 Task: Create a due date automation trigger when advanced on, on the tuesday after a card is due add dates due in less than 1 working days at 11:00 AM.
Action: Mouse moved to (1138, 115)
Screenshot: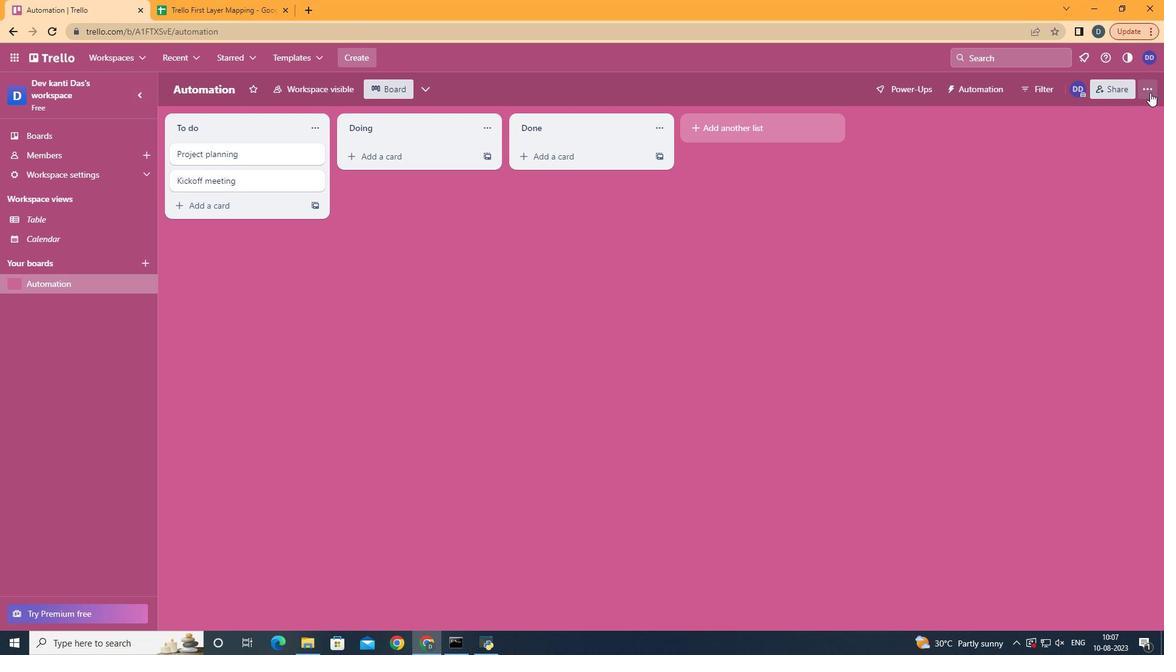 
Action: Mouse pressed left at (1138, 115)
Screenshot: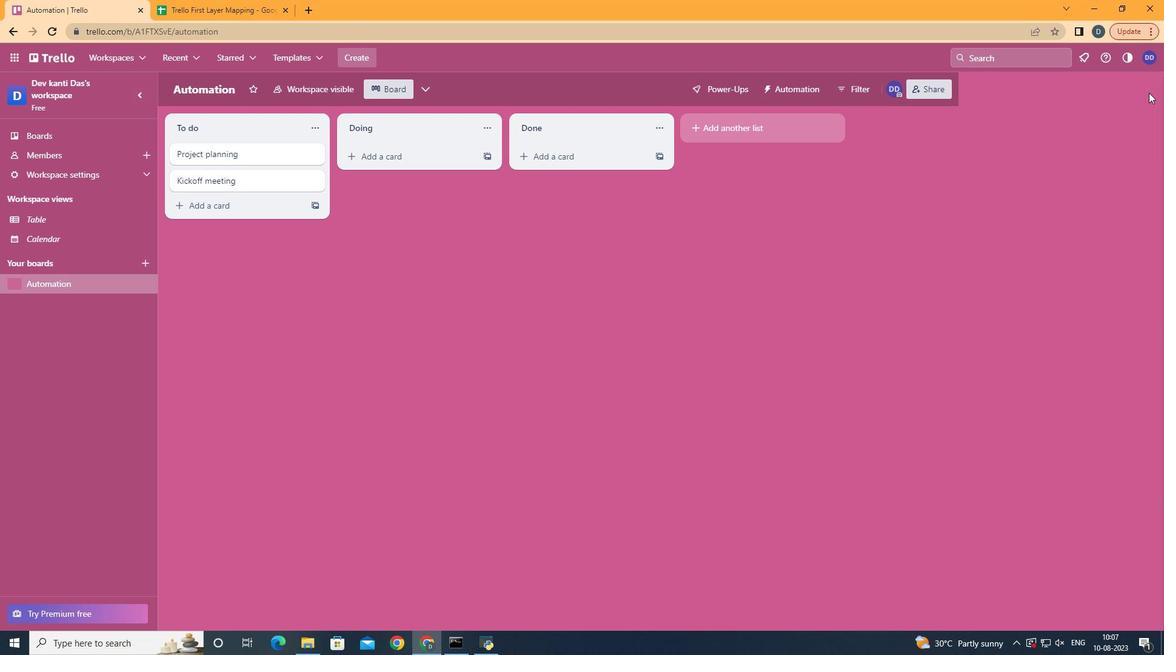 
Action: Mouse moved to (1068, 274)
Screenshot: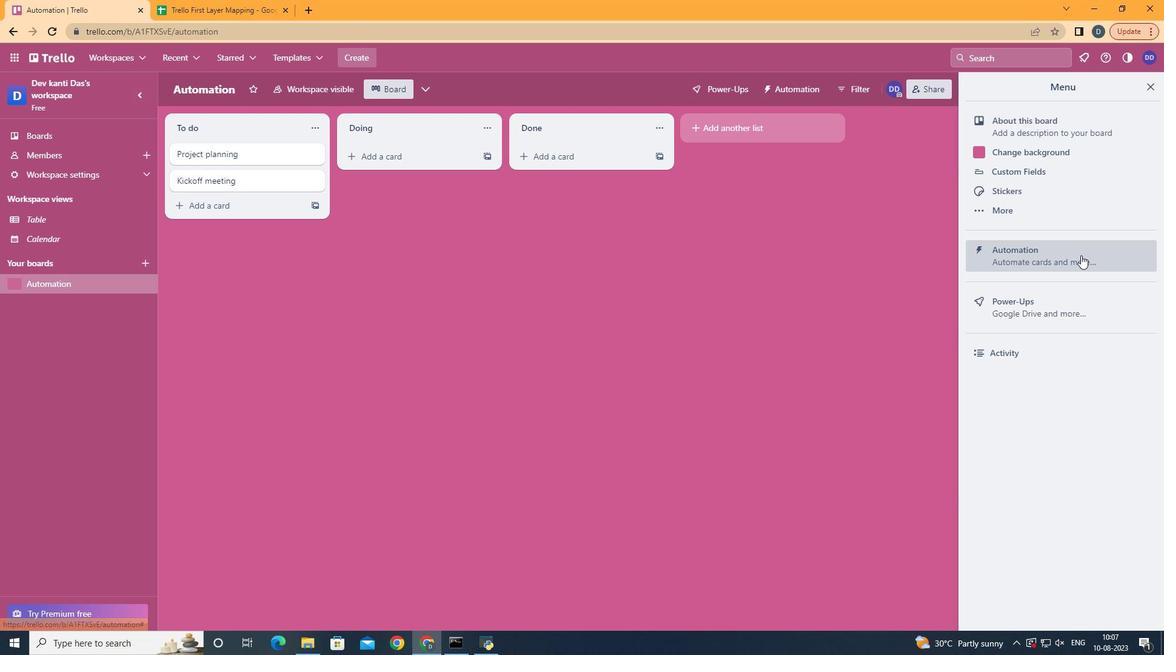 
Action: Mouse pressed left at (1068, 274)
Screenshot: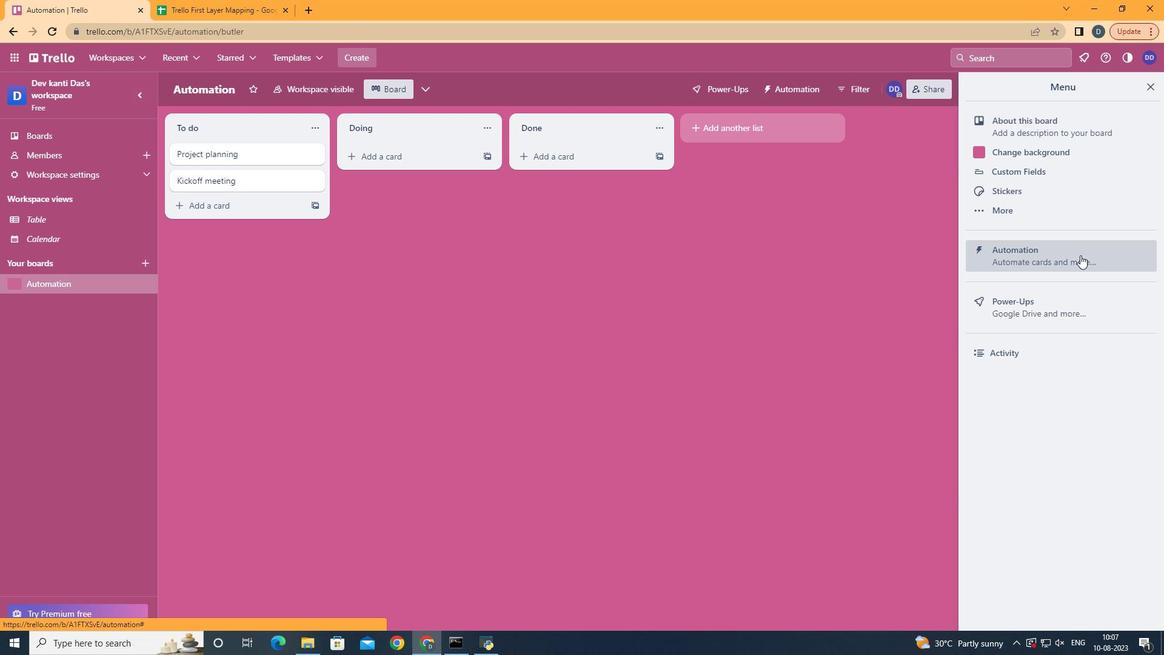 
Action: Mouse moved to (199, 263)
Screenshot: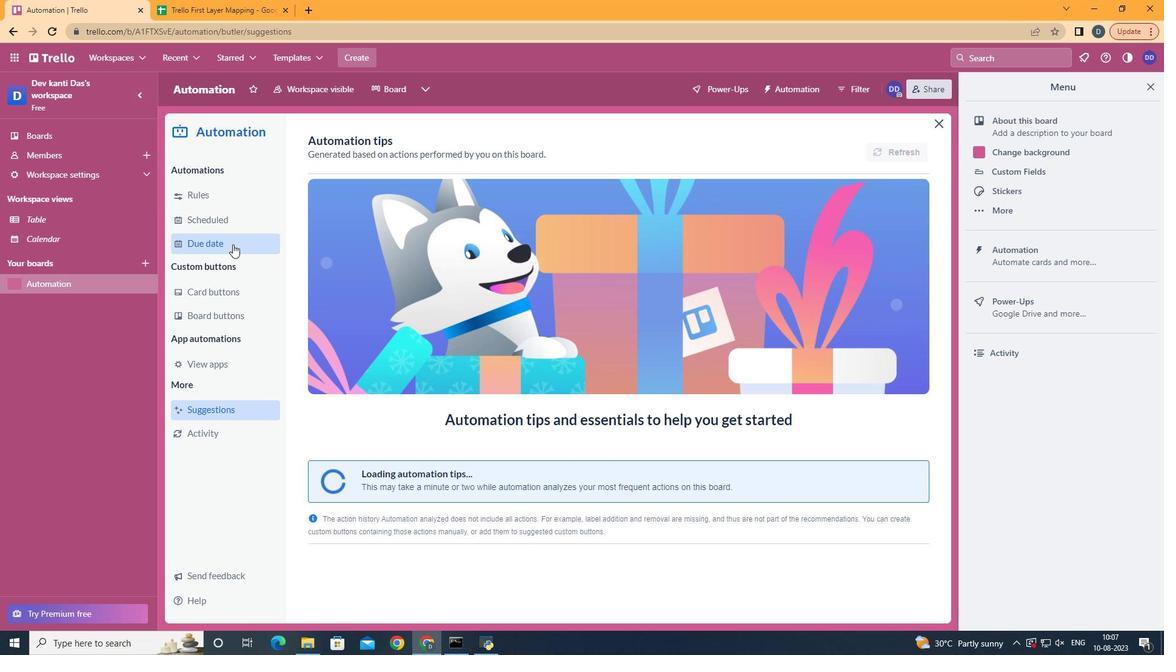
Action: Mouse pressed left at (199, 263)
Screenshot: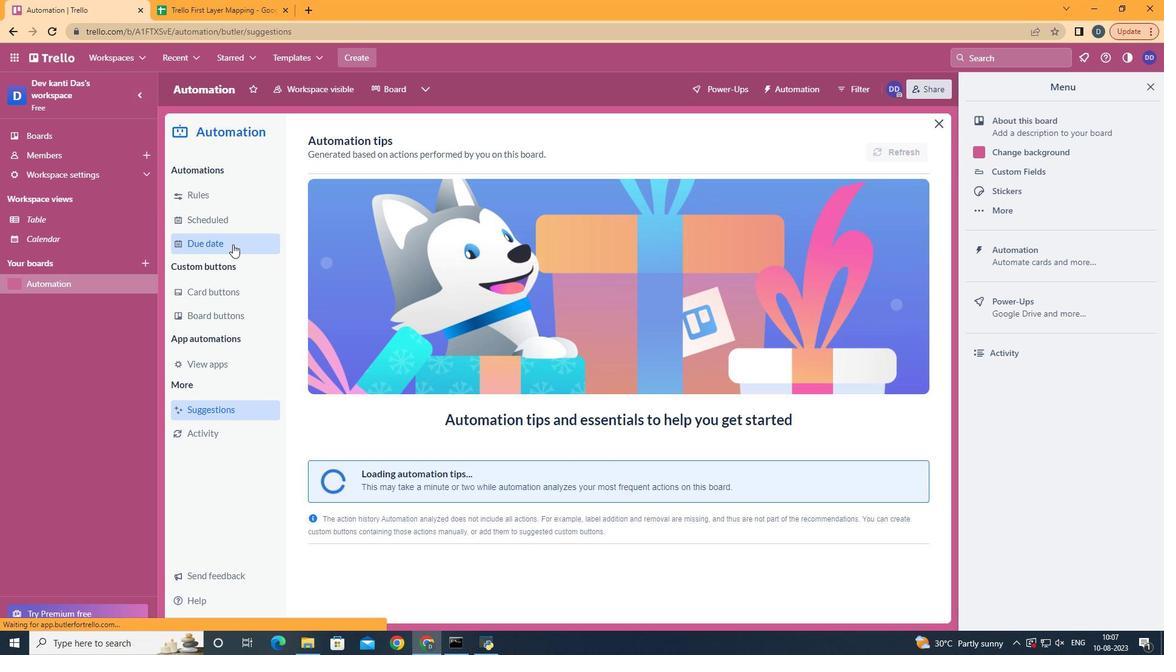 
Action: Mouse moved to (839, 166)
Screenshot: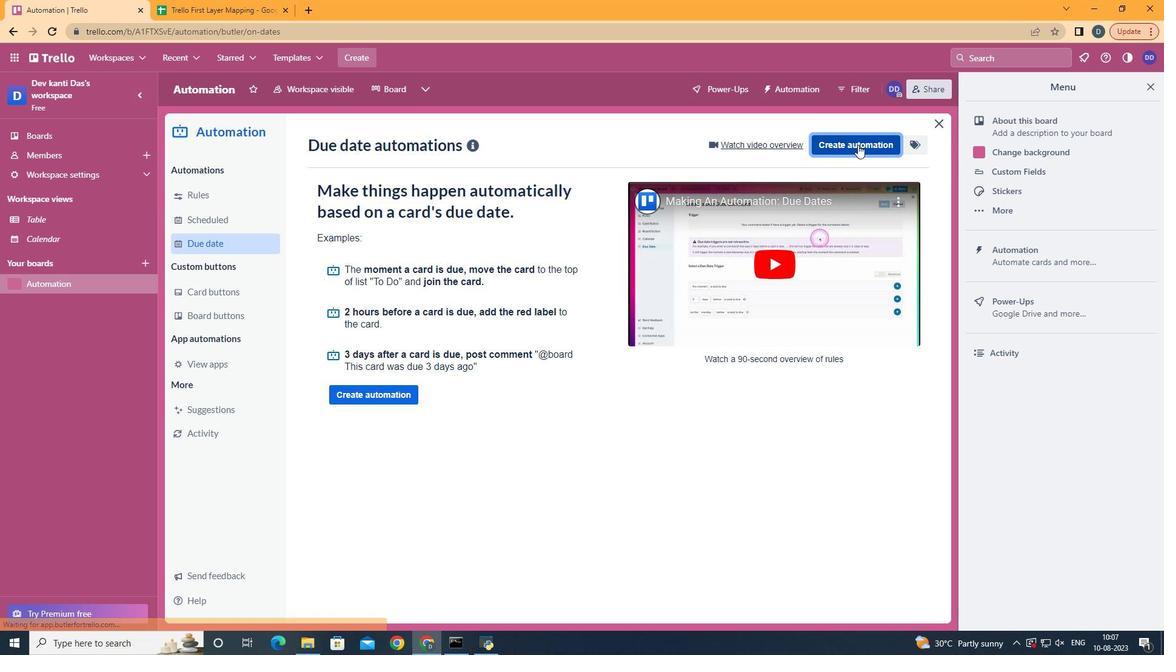 
Action: Mouse pressed left at (839, 166)
Screenshot: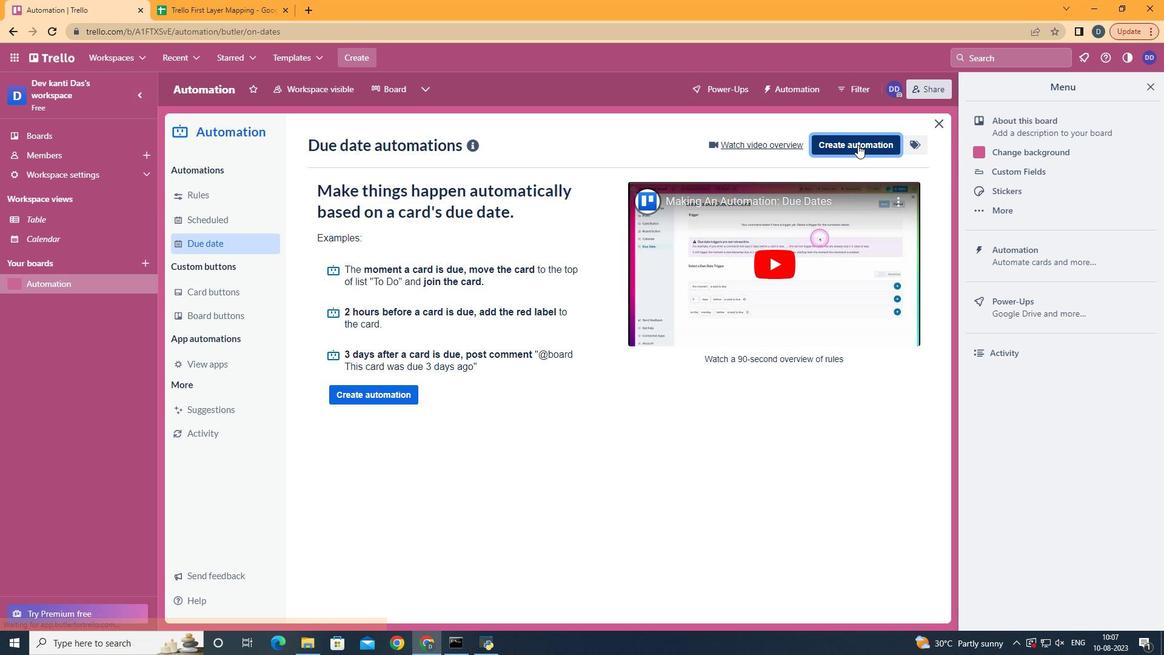 
Action: Mouse moved to (622, 275)
Screenshot: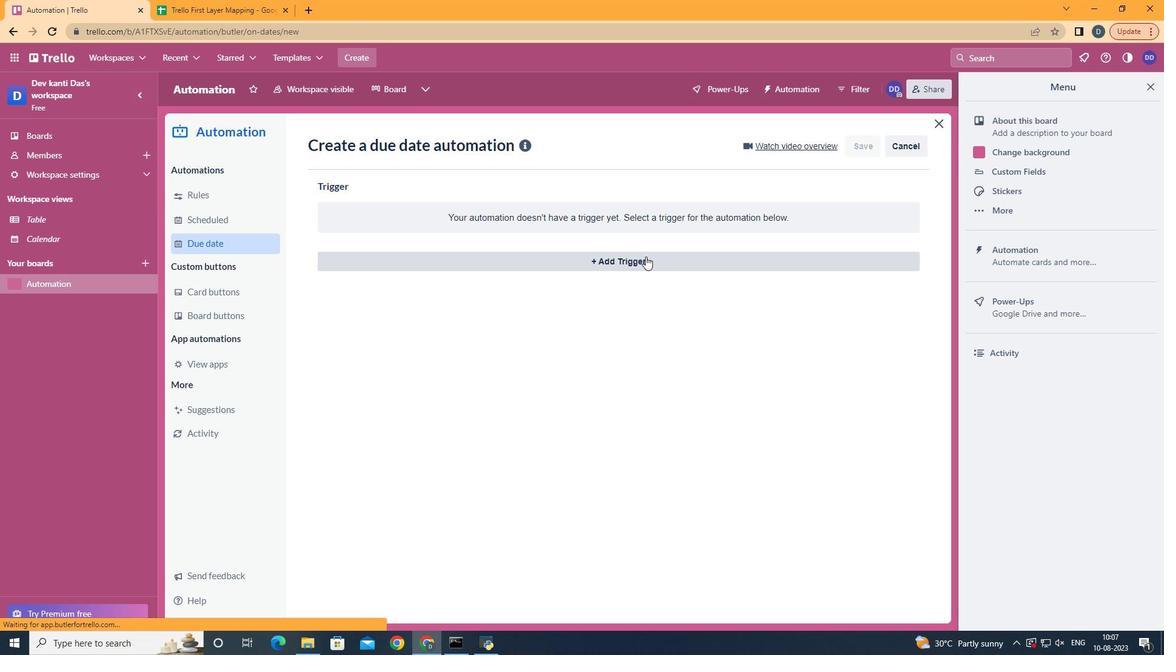 
Action: Mouse pressed left at (622, 275)
Screenshot: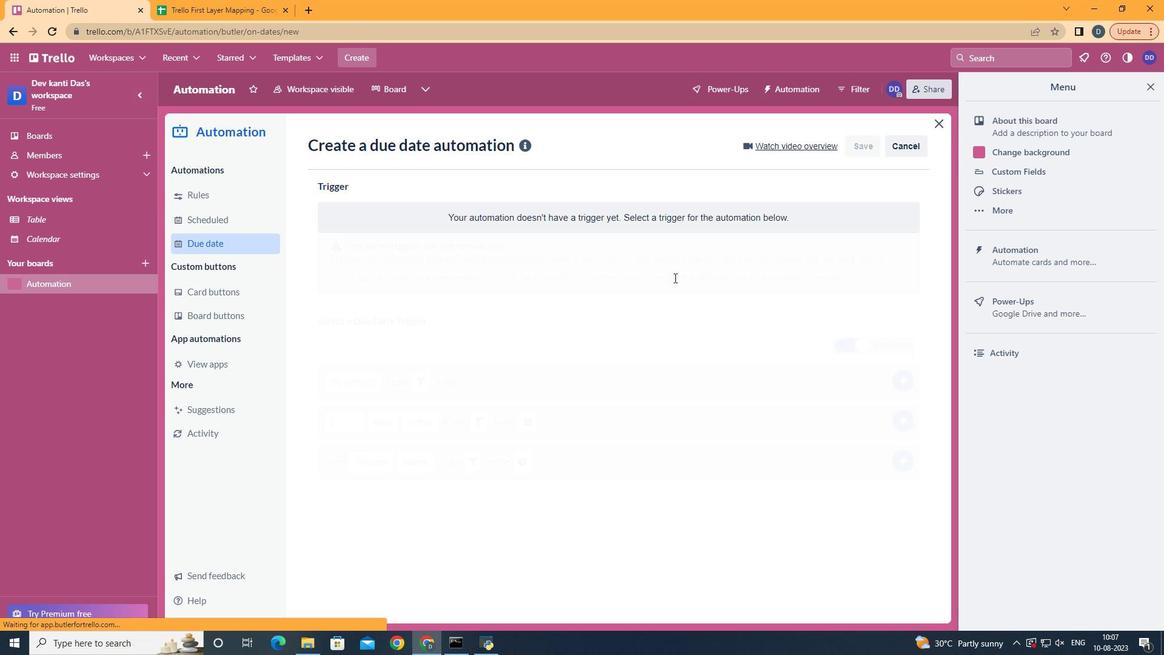 
Action: Mouse moved to (351, 357)
Screenshot: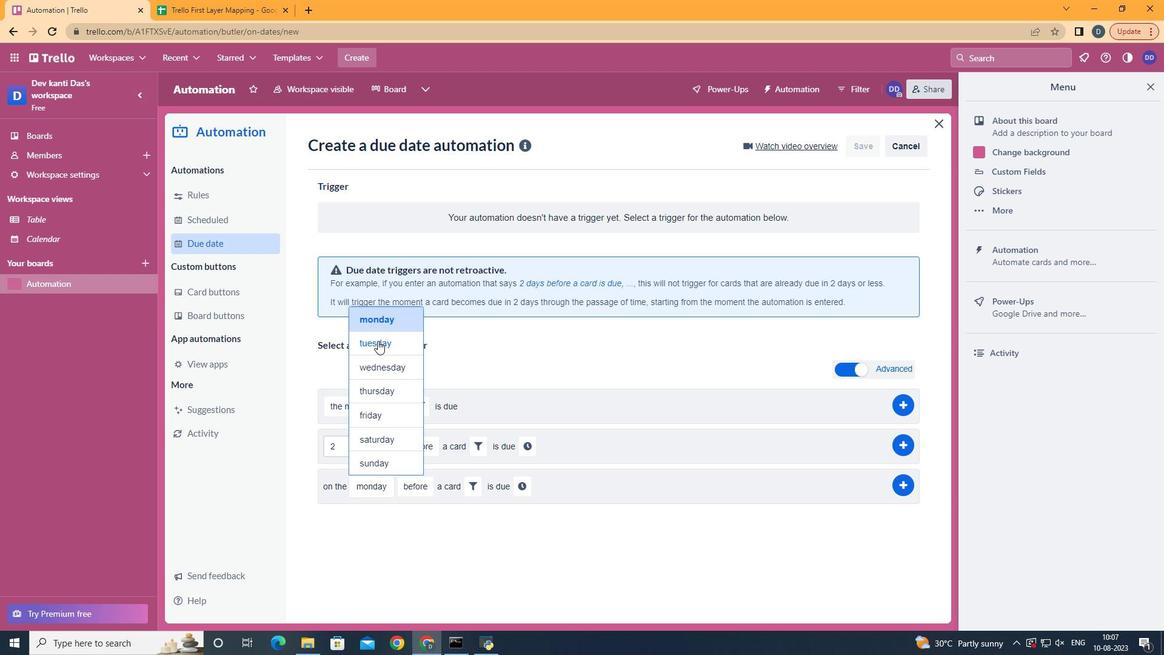 
Action: Mouse pressed left at (351, 357)
Screenshot: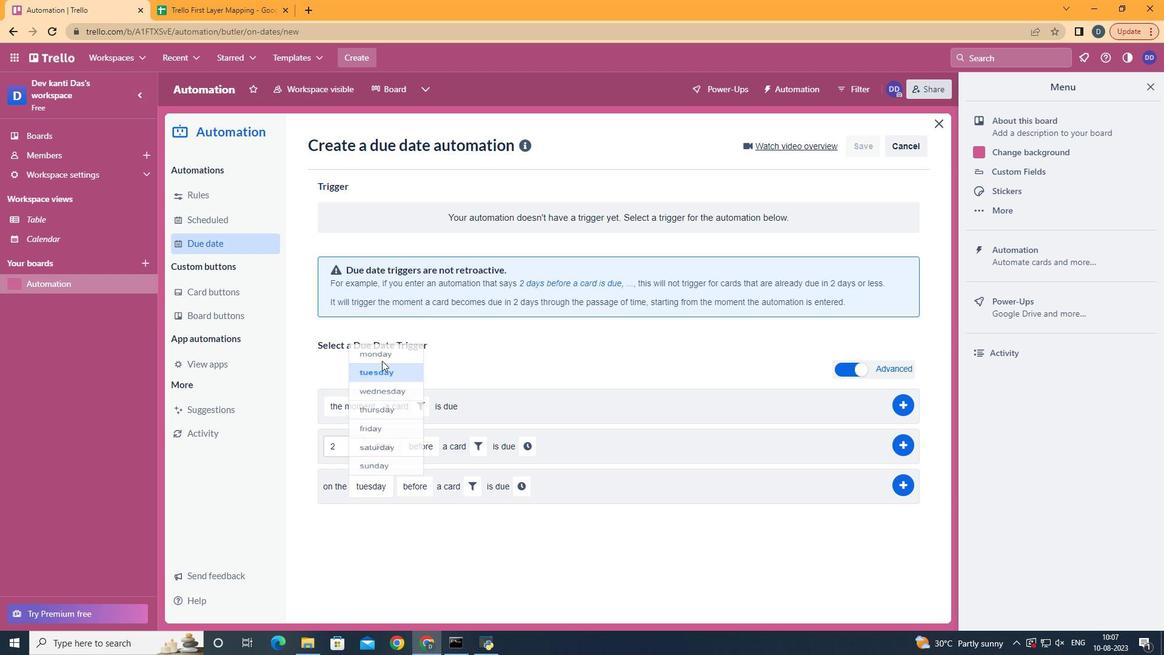 
Action: Mouse moved to (395, 540)
Screenshot: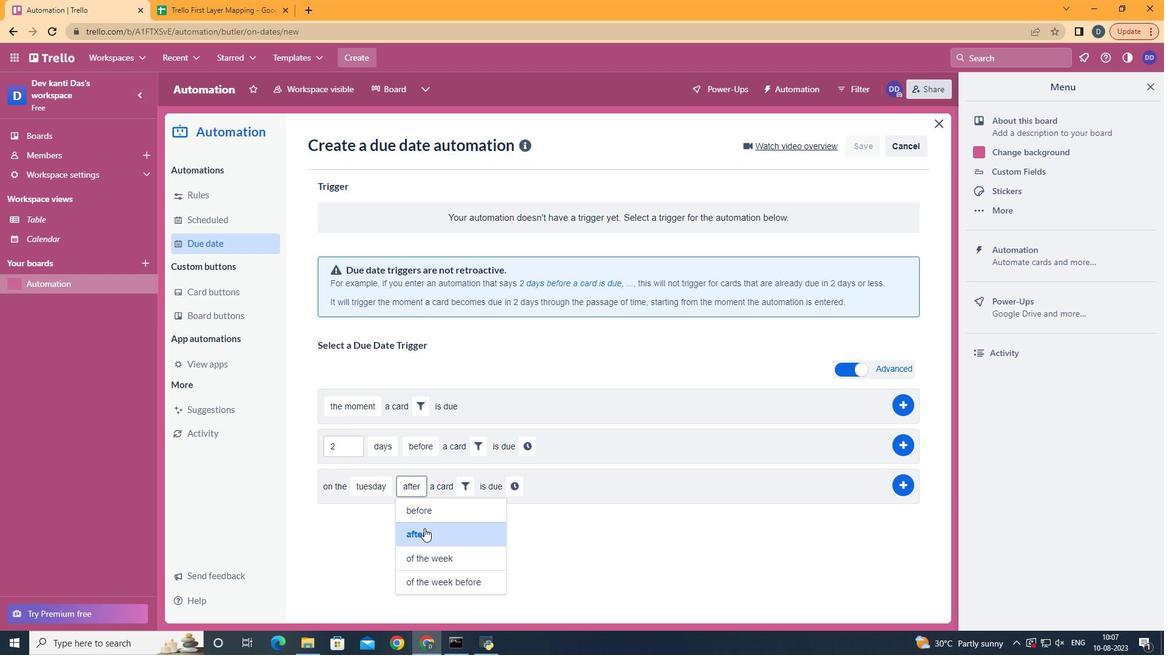 
Action: Mouse pressed left at (395, 540)
Screenshot: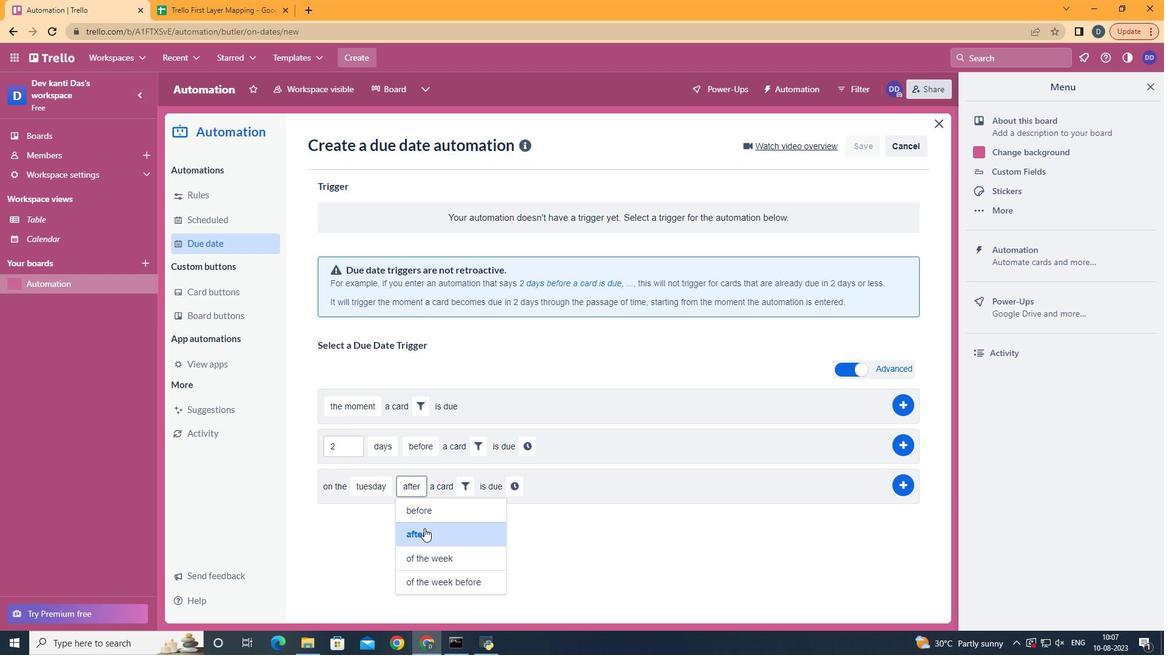 
Action: Mouse moved to (433, 499)
Screenshot: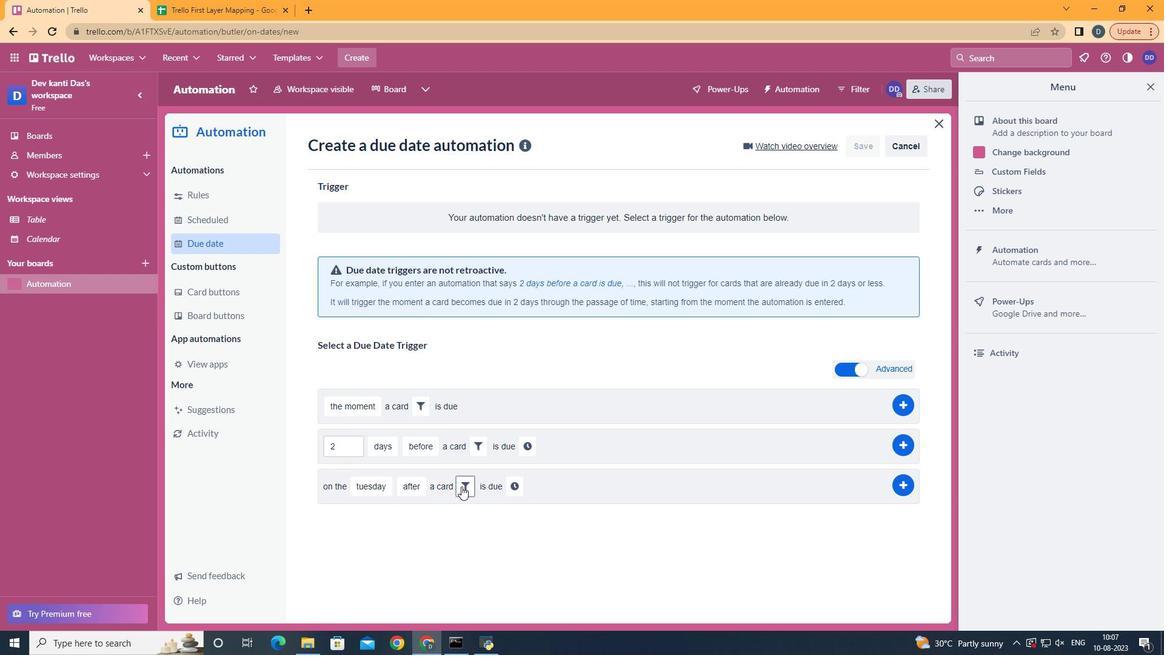 
Action: Mouse pressed left at (433, 499)
Screenshot: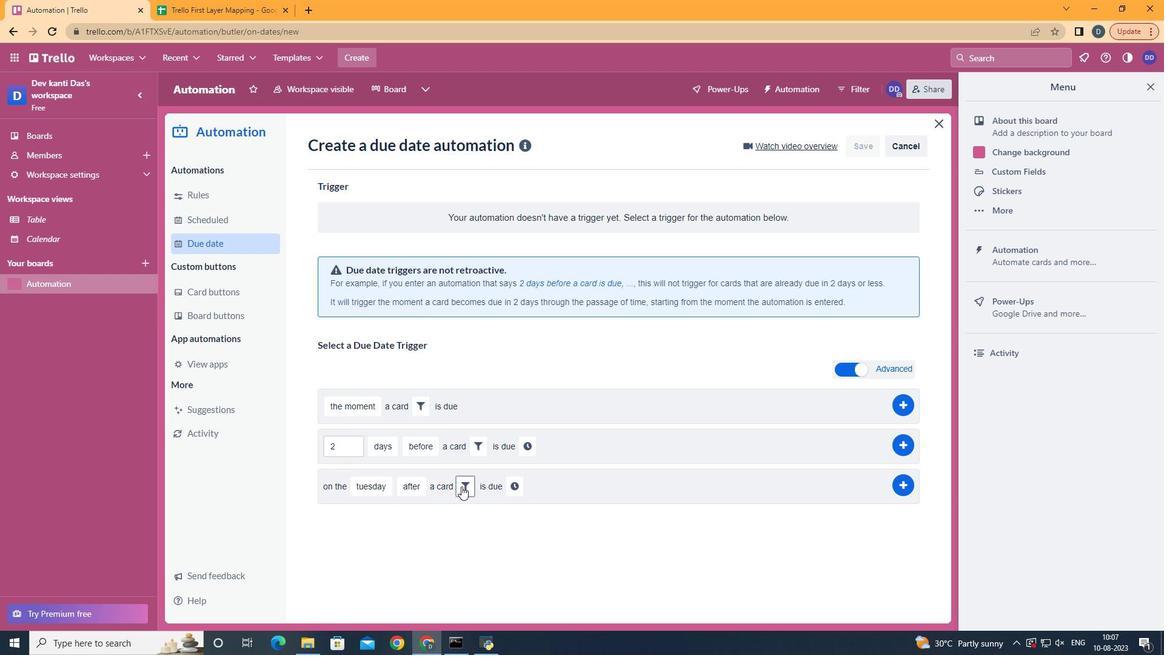 
Action: Mouse moved to (496, 540)
Screenshot: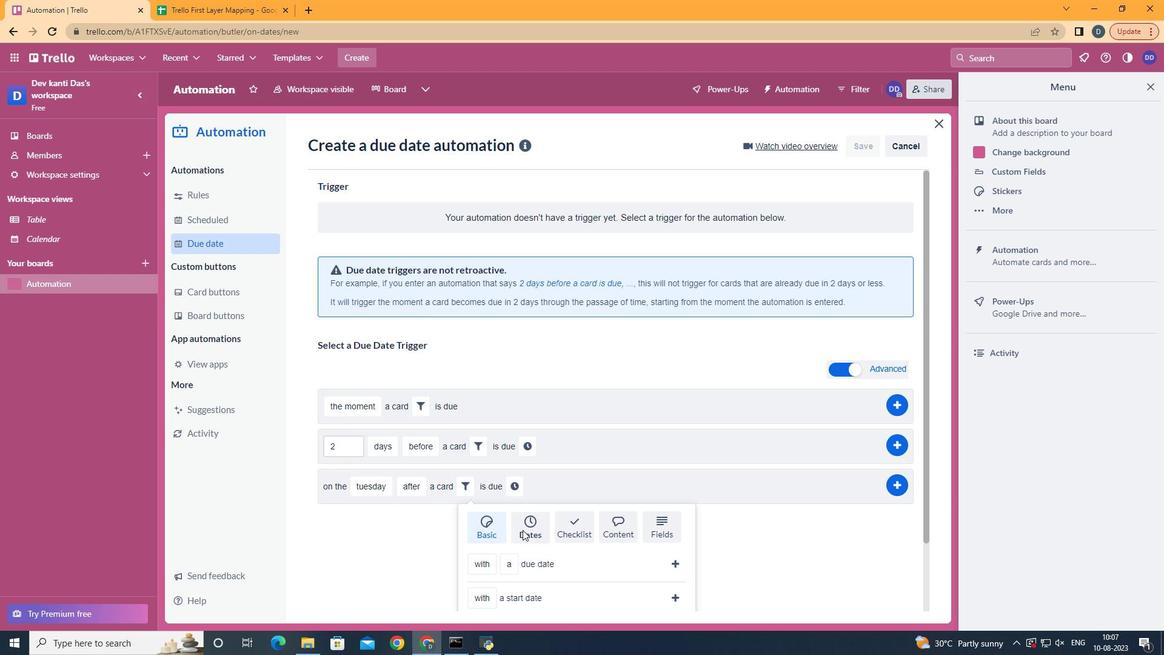 
Action: Mouse pressed left at (496, 540)
Screenshot: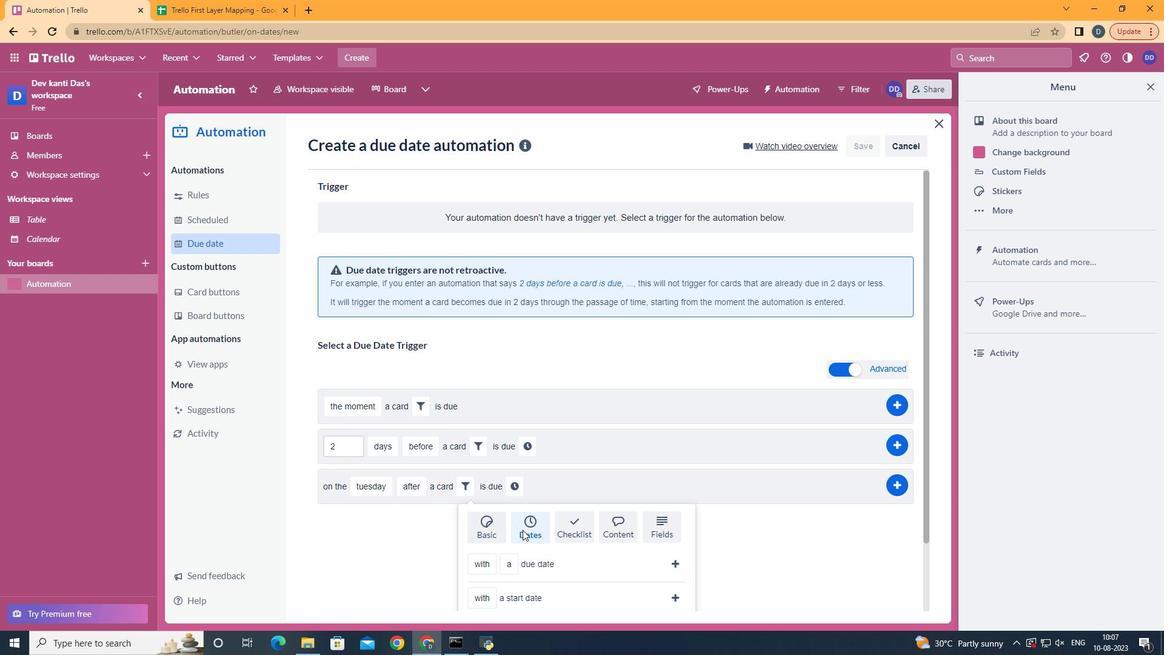 
Action: Mouse moved to (496, 542)
Screenshot: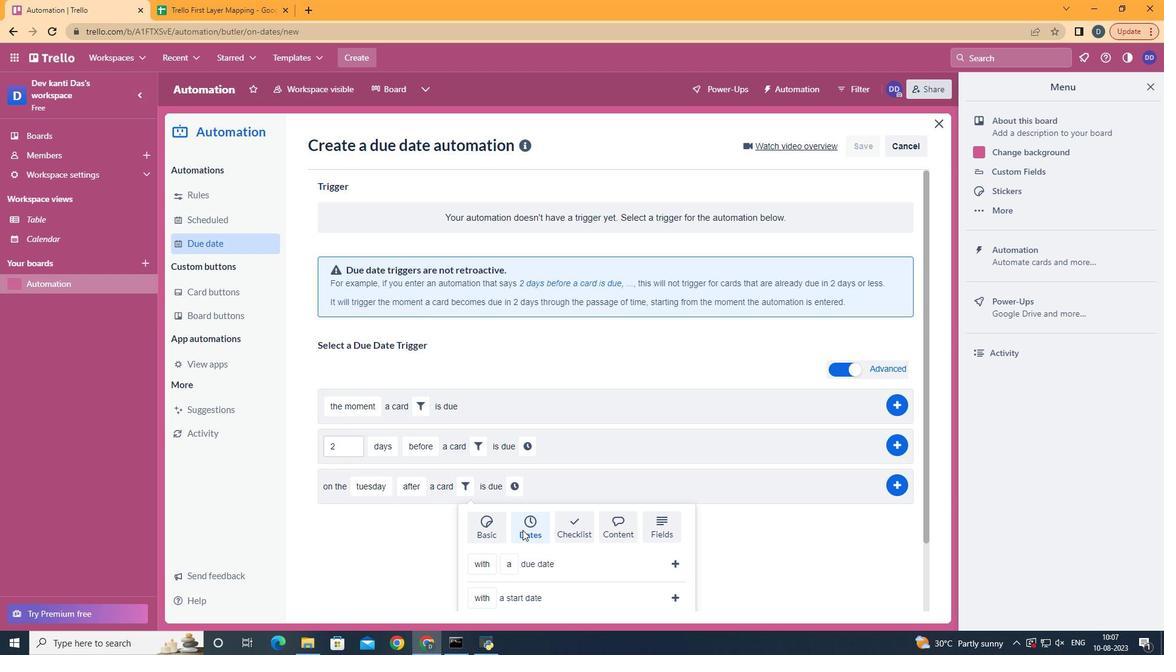 
Action: Mouse scrolled (496, 541) with delta (0, 0)
Screenshot: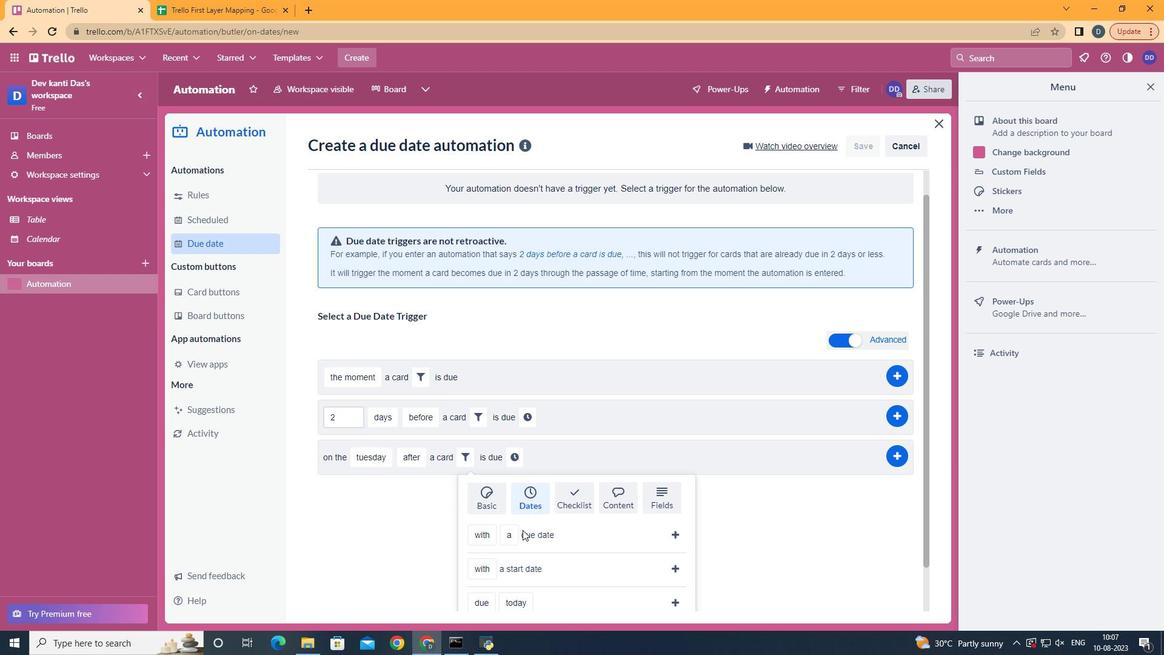 
Action: Mouse scrolled (496, 541) with delta (0, 0)
Screenshot: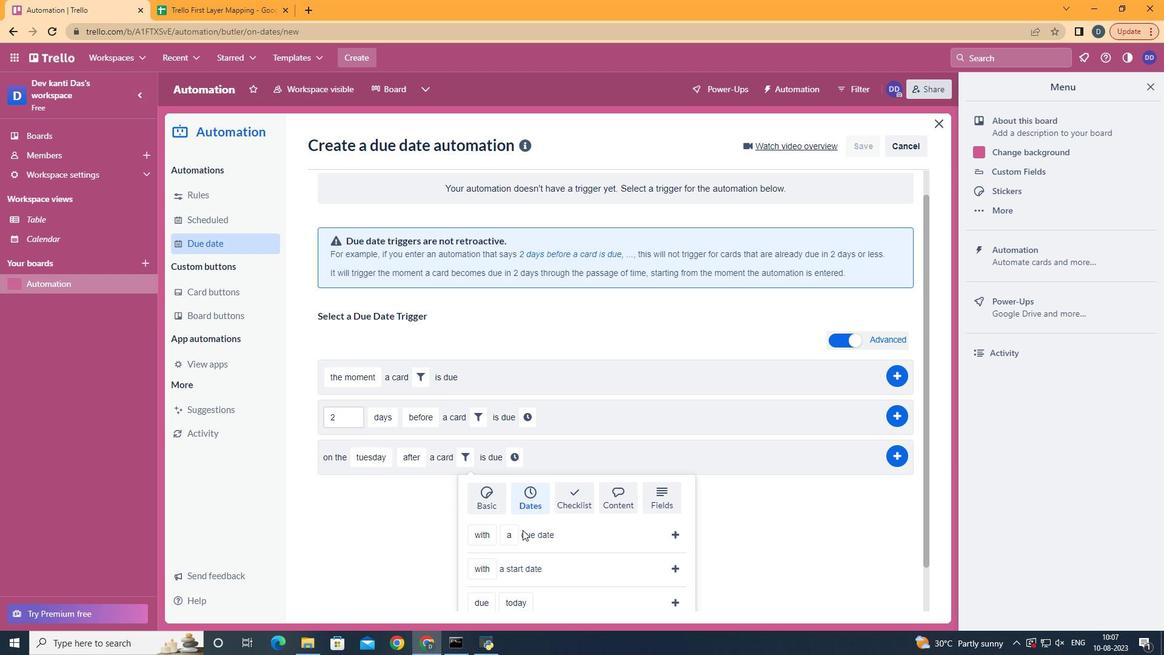 
Action: Mouse scrolled (496, 541) with delta (0, 0)
Screenshot: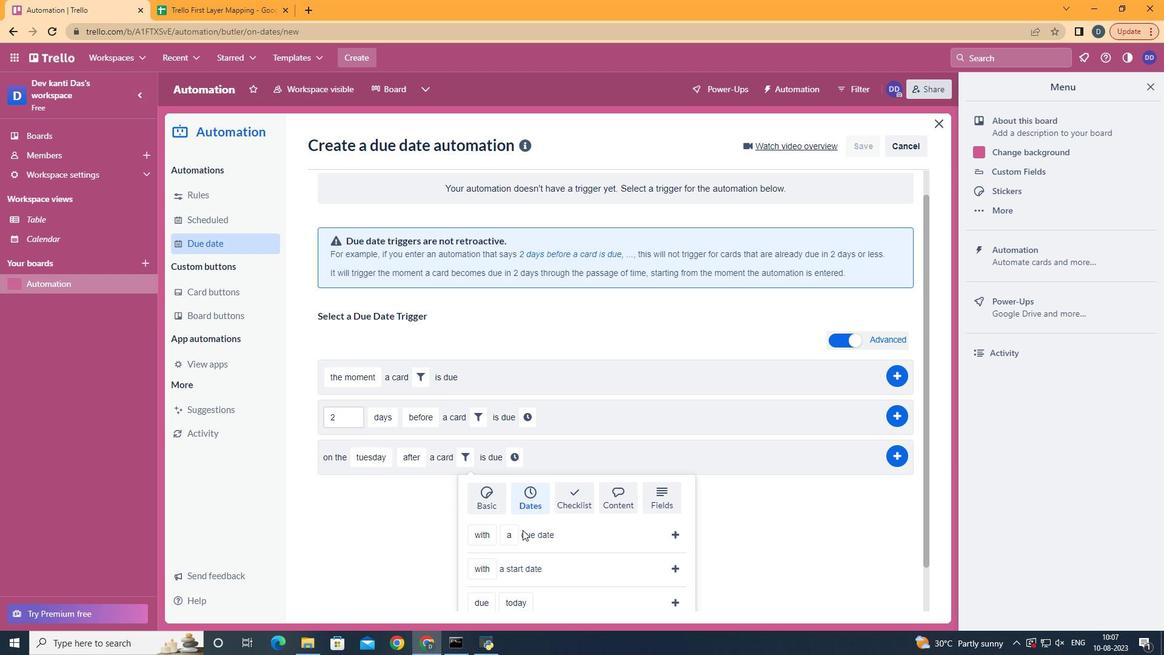 
Action: Mouse scrolled (496, 541) with delta (0, 0)
Screenshot: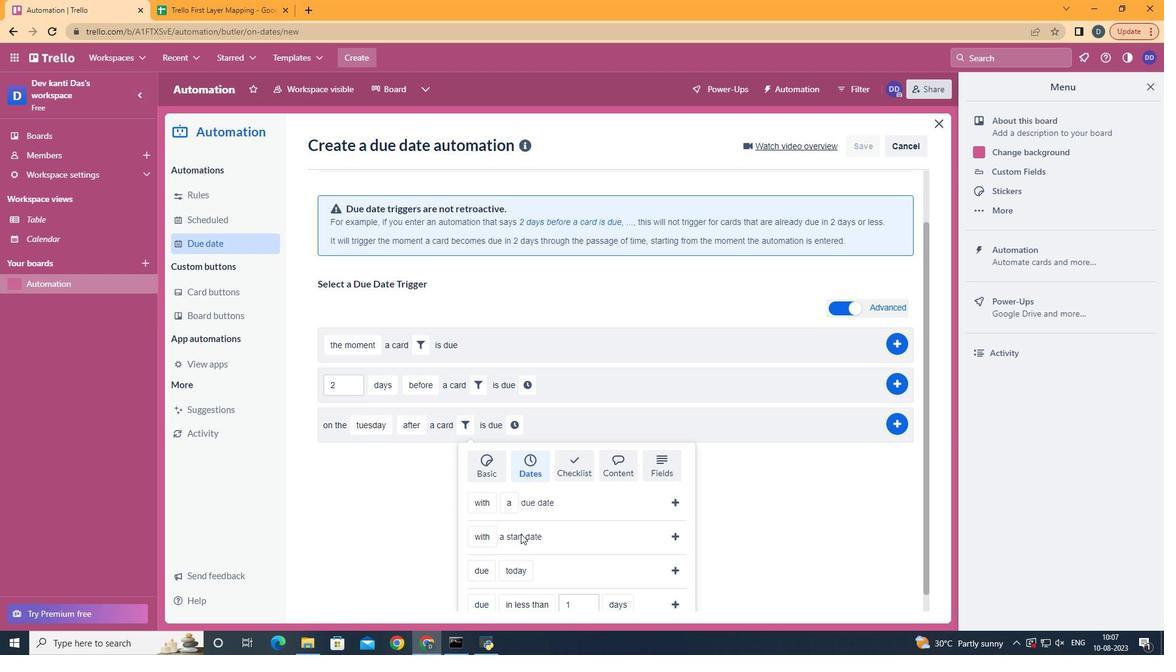 
Action: Mouse moved to (463, 545)
Screenshot: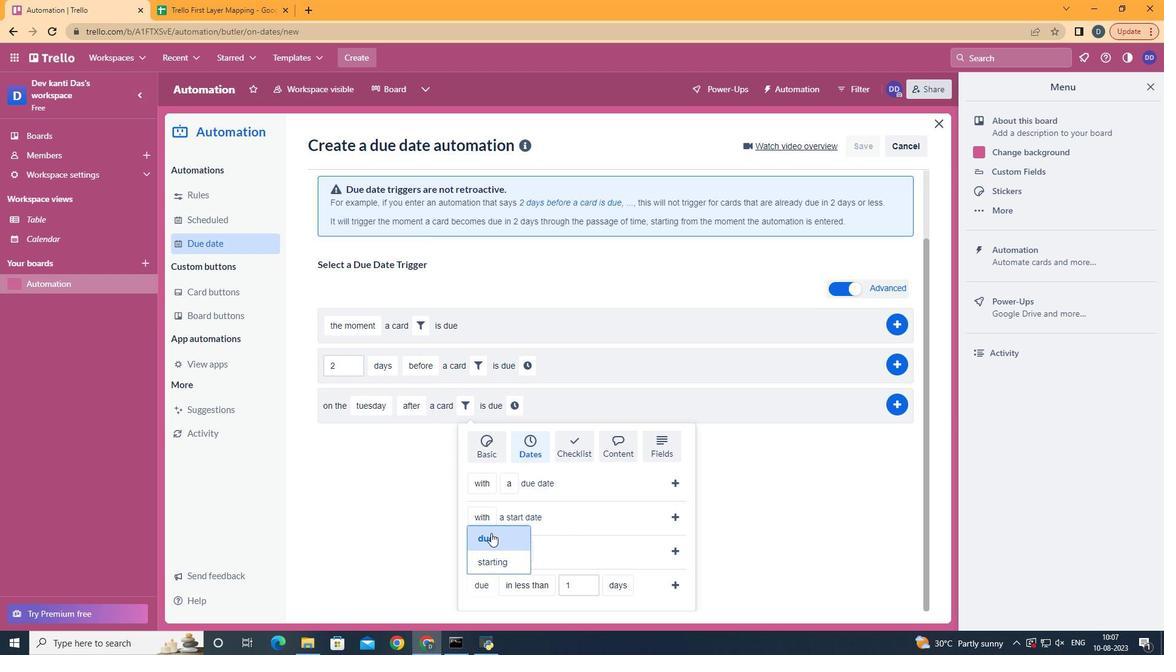 
Action: Mouse pressed left at (463, 545)
Screenshot: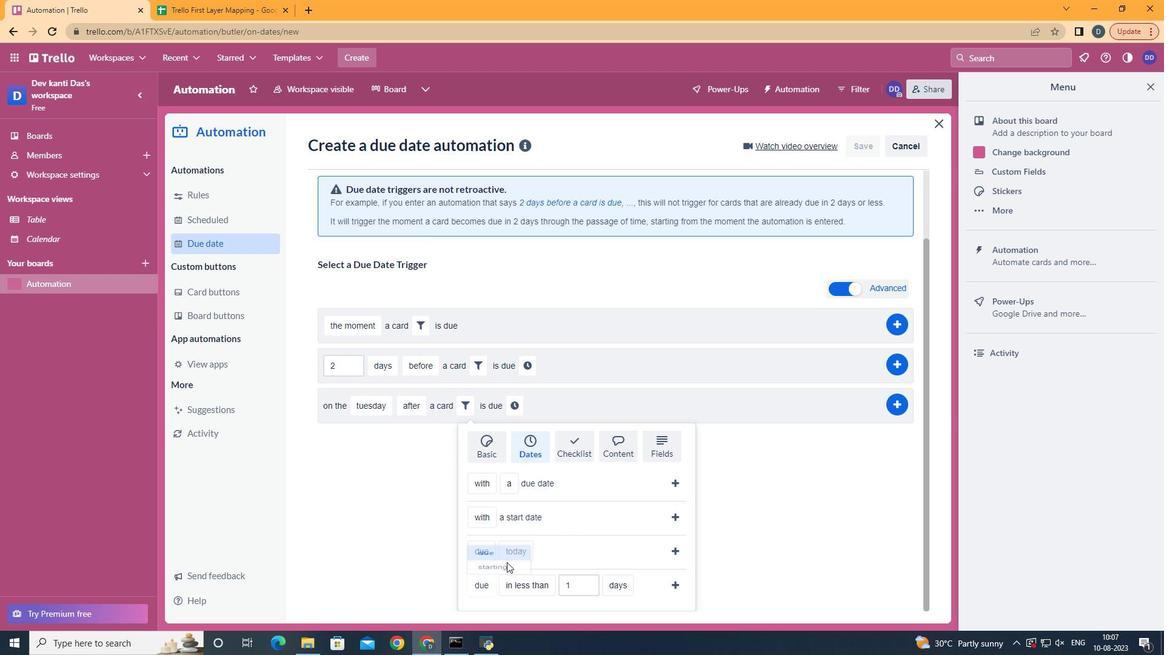 
Action: Mouse moved to (509, 493)
Screenshot: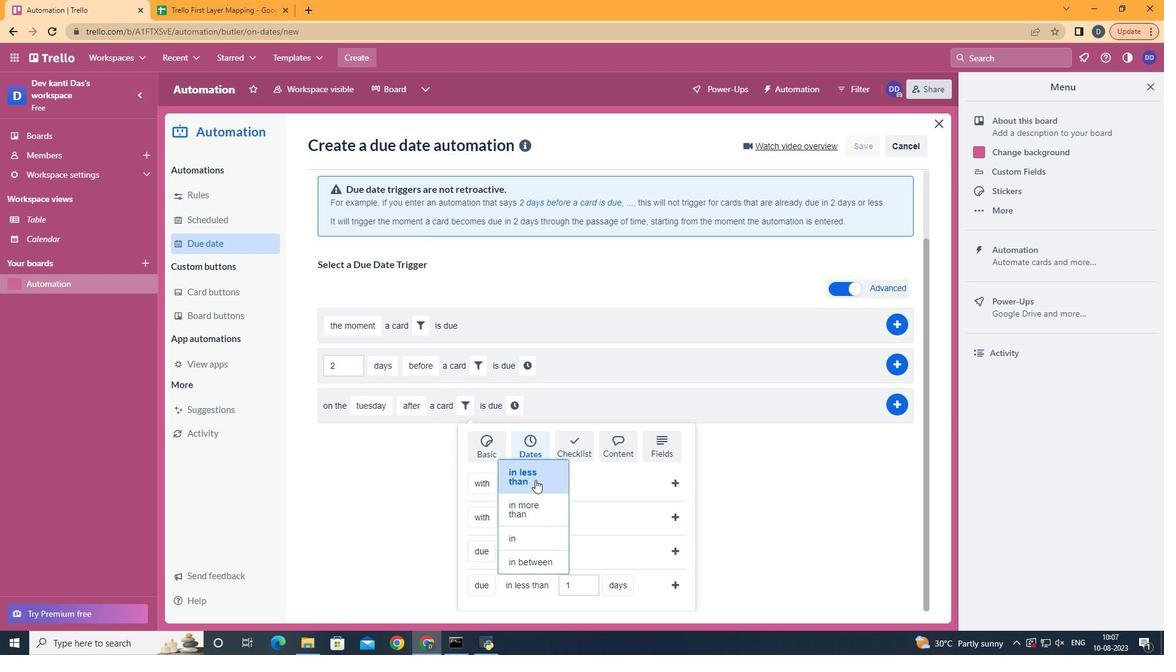 
Action: Mouse pressed left at (509, 493)
Screenshot: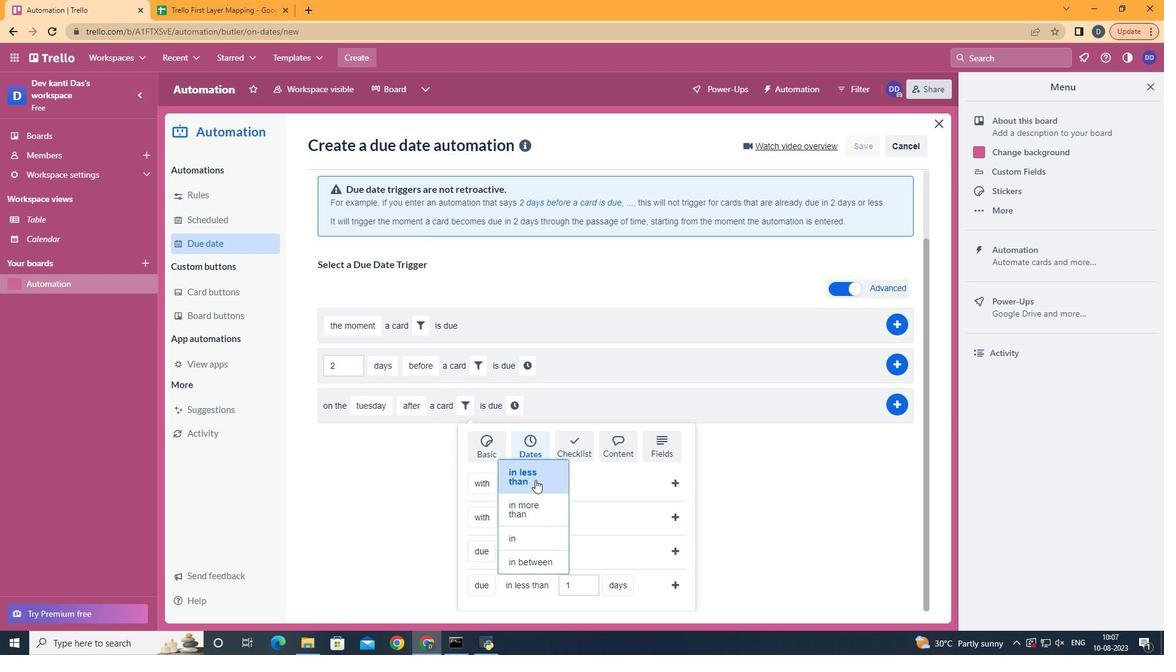 
Action: Mouse moved to (601, 575)
Screenshot: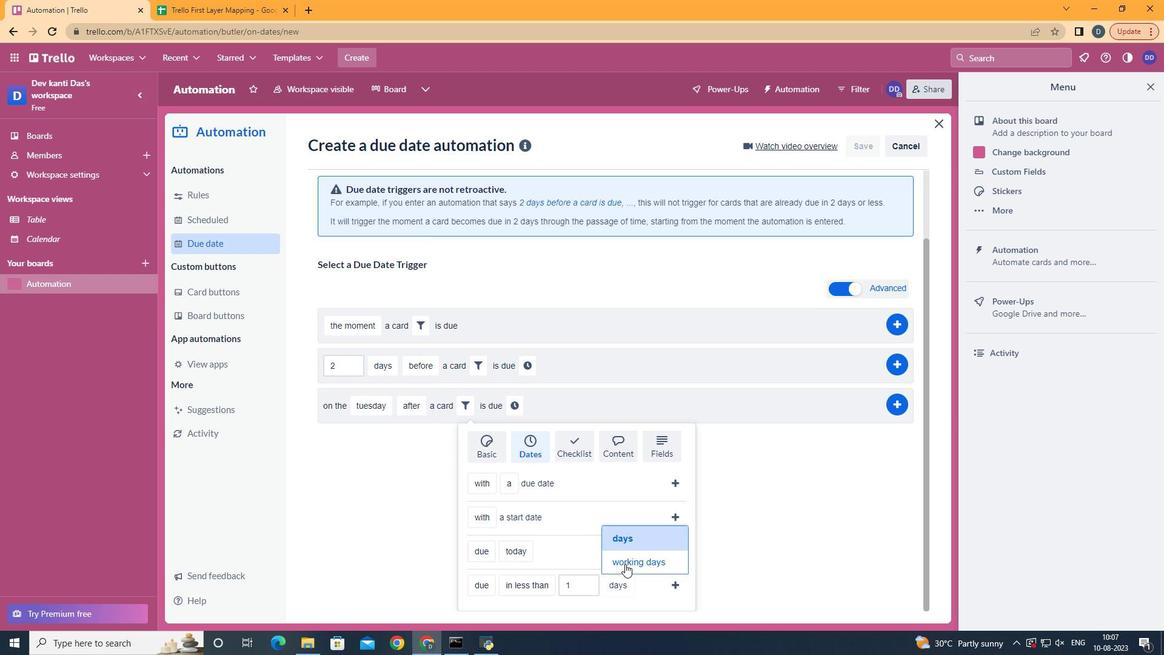 
Action: Mouse pressed left at (601, 575)
Screenshot: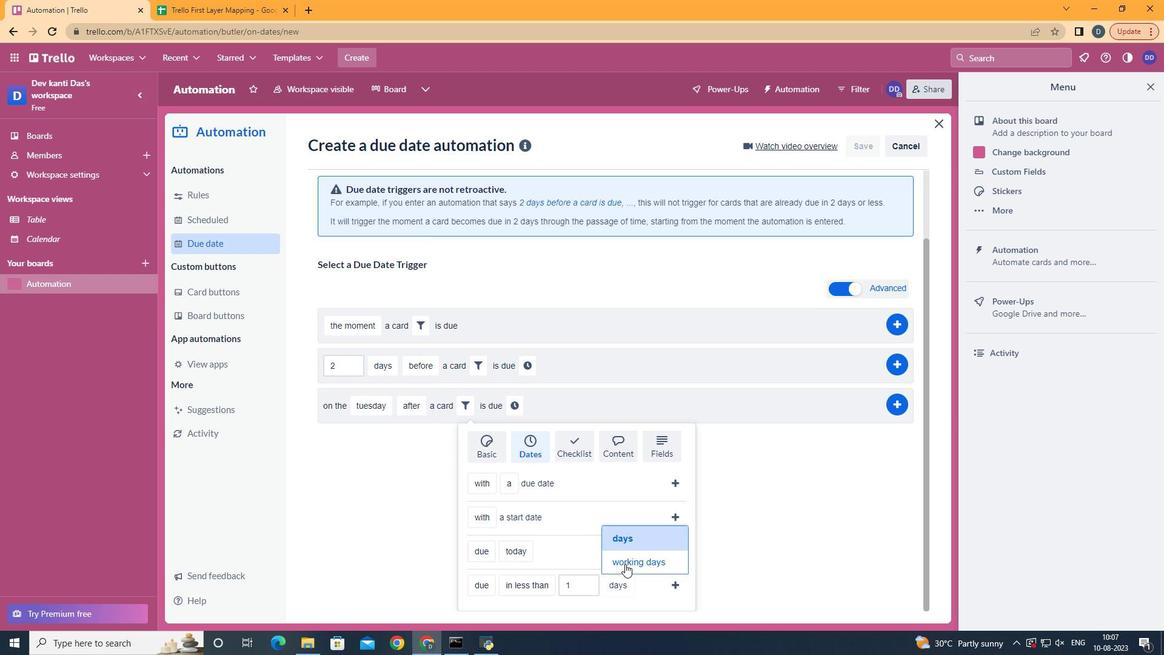 
Action: Mouse moved to (661, 599)
Screenshot: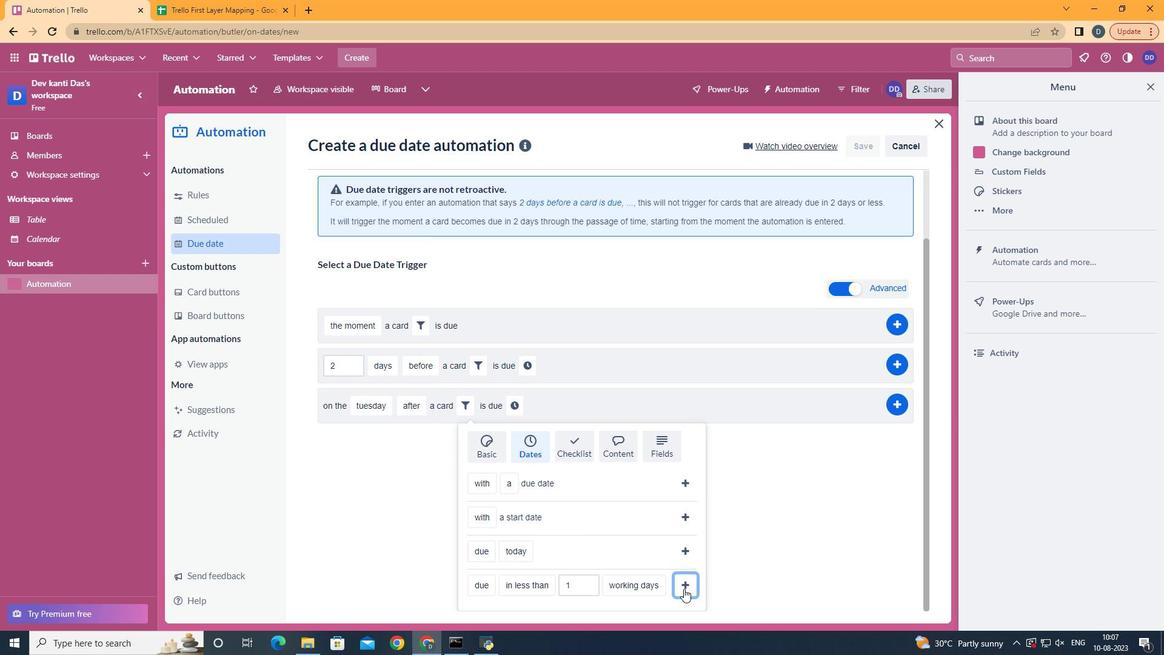 
Action: Mouse pressed left at (661, 599)
Screenshot: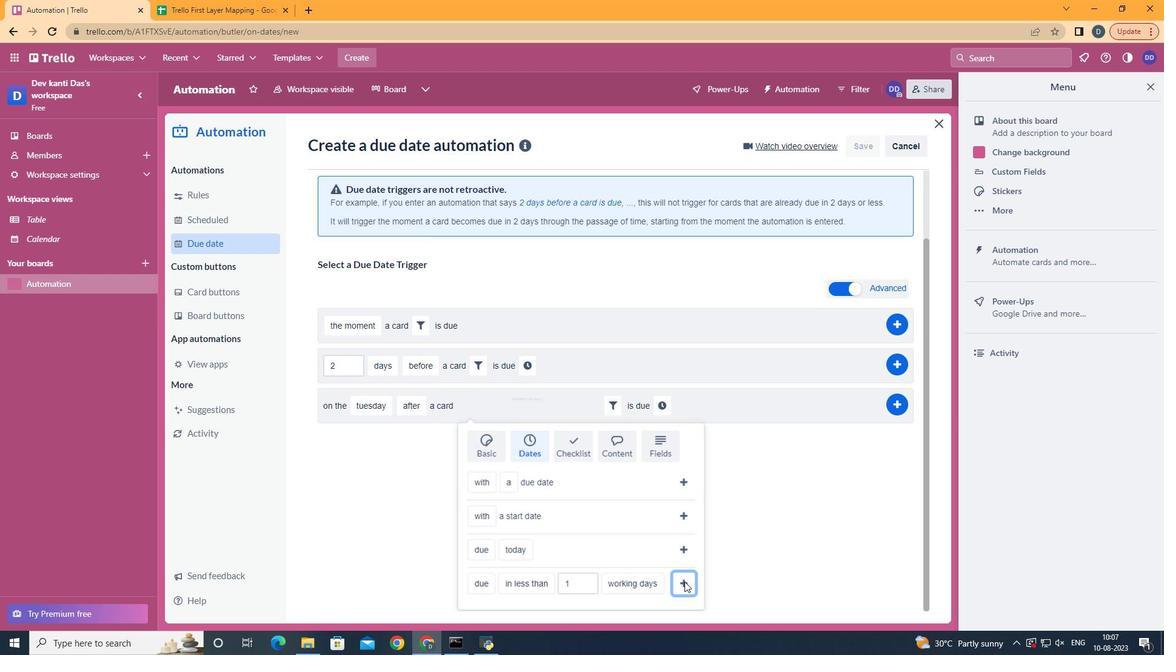 
Action: Mouse moved to (632, 497)
Screenshot: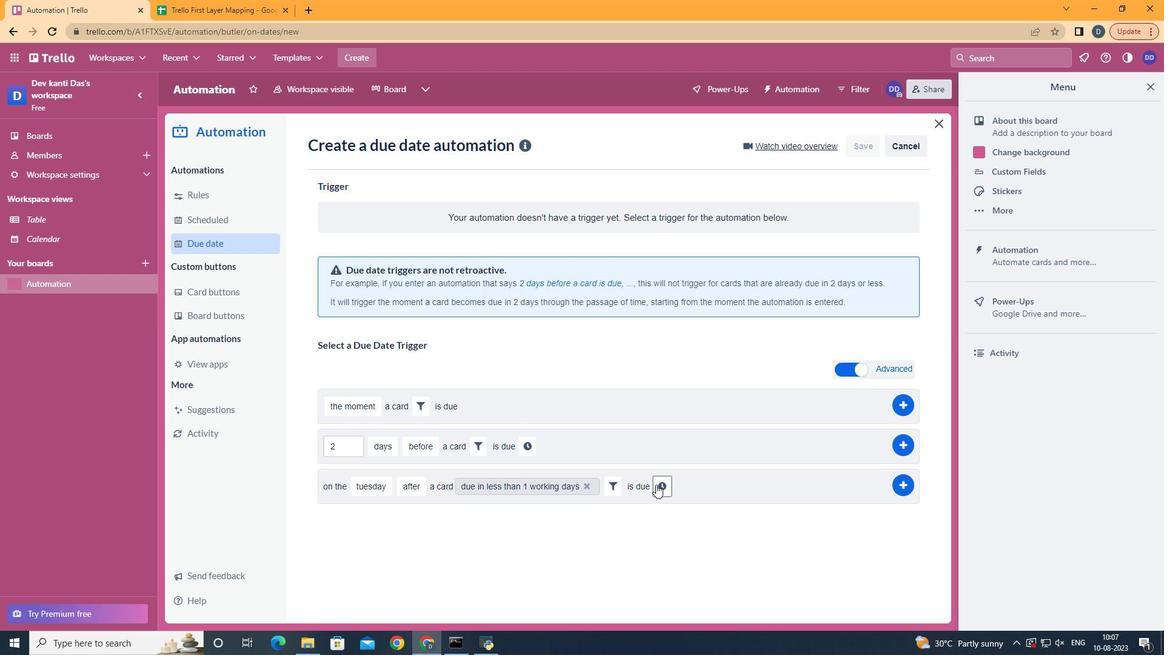 
Action: Mouse pressed left at (632, 497)
Screenshot: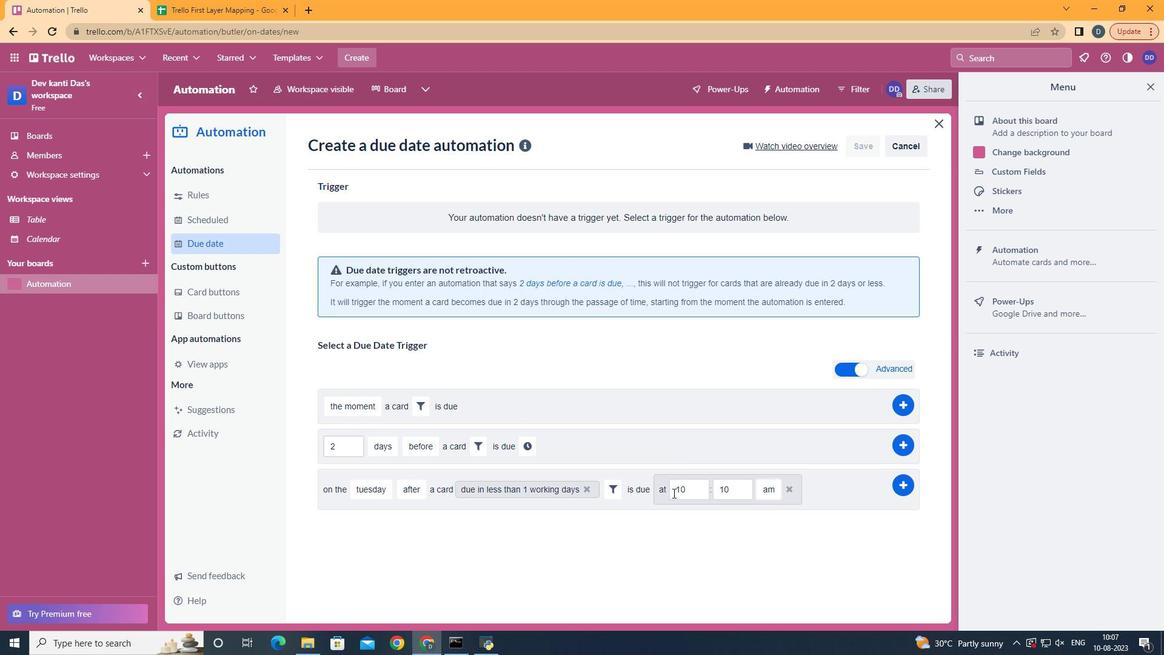 
Action: Mouse moved to (663, 510)
Screenshot: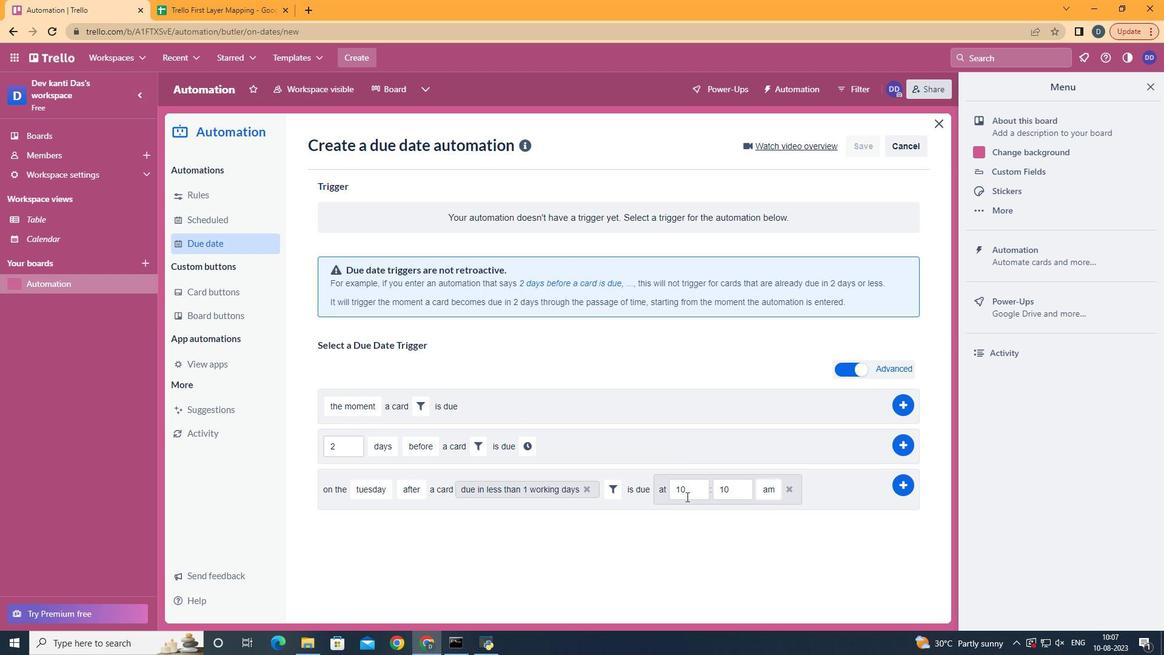 
Action: Mouse pressed left at (663, 510)
Screenshot: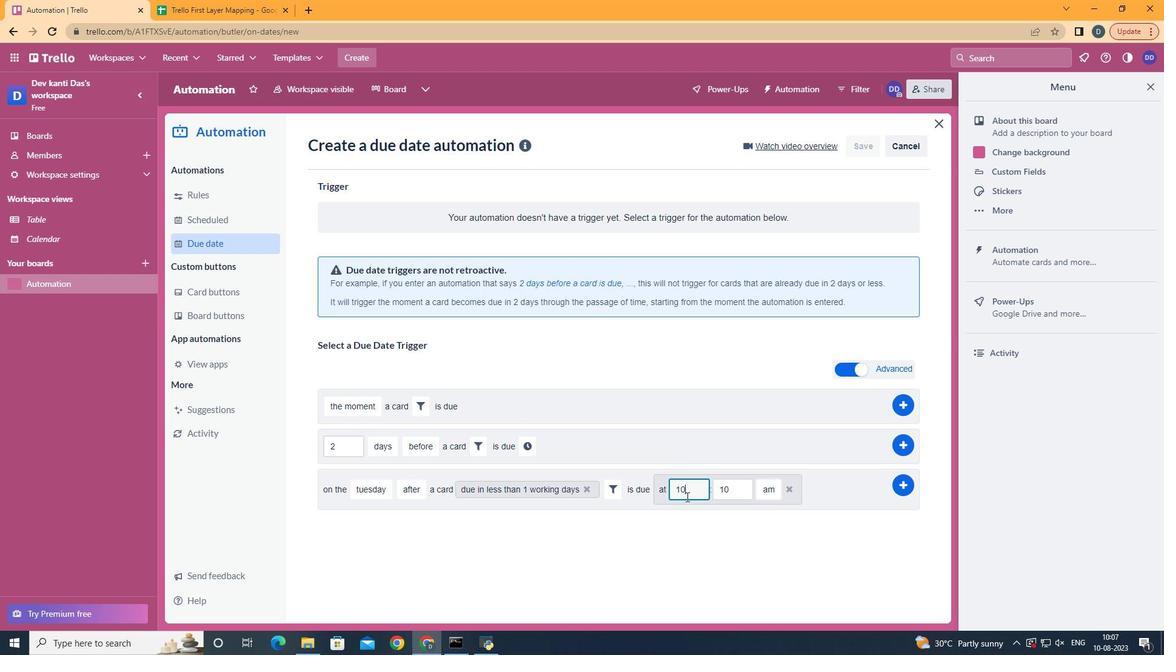 
Action: Key pressed <Key.backspace>1
Screenshot: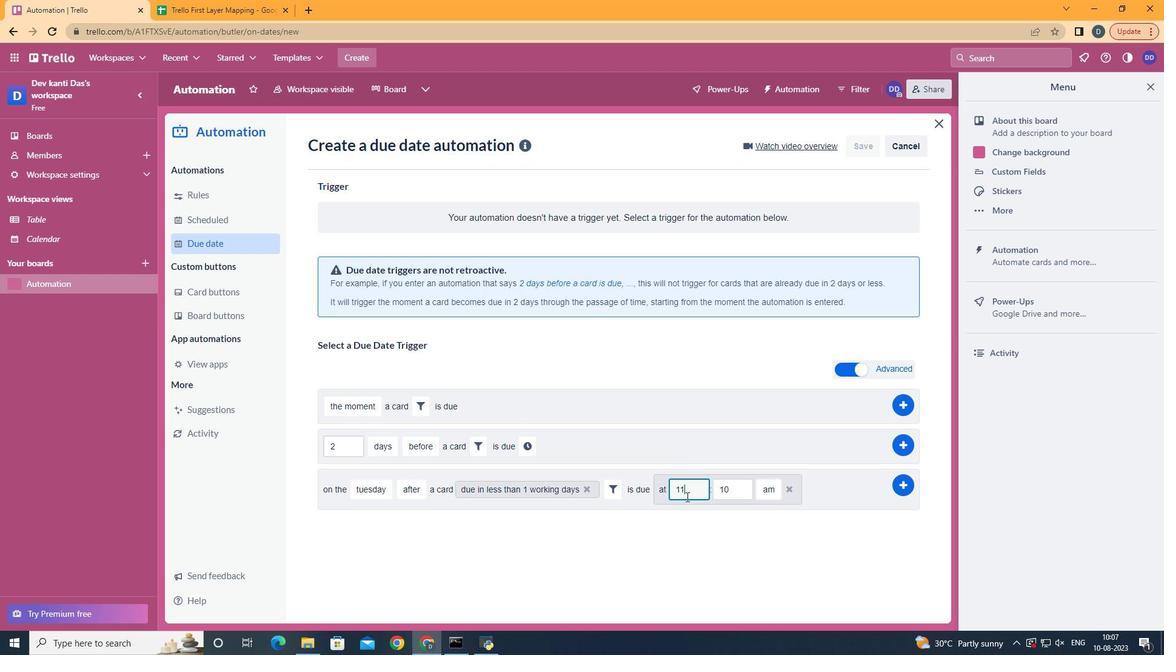 
Action: Mouse moved to (717, 497)
Screenshot: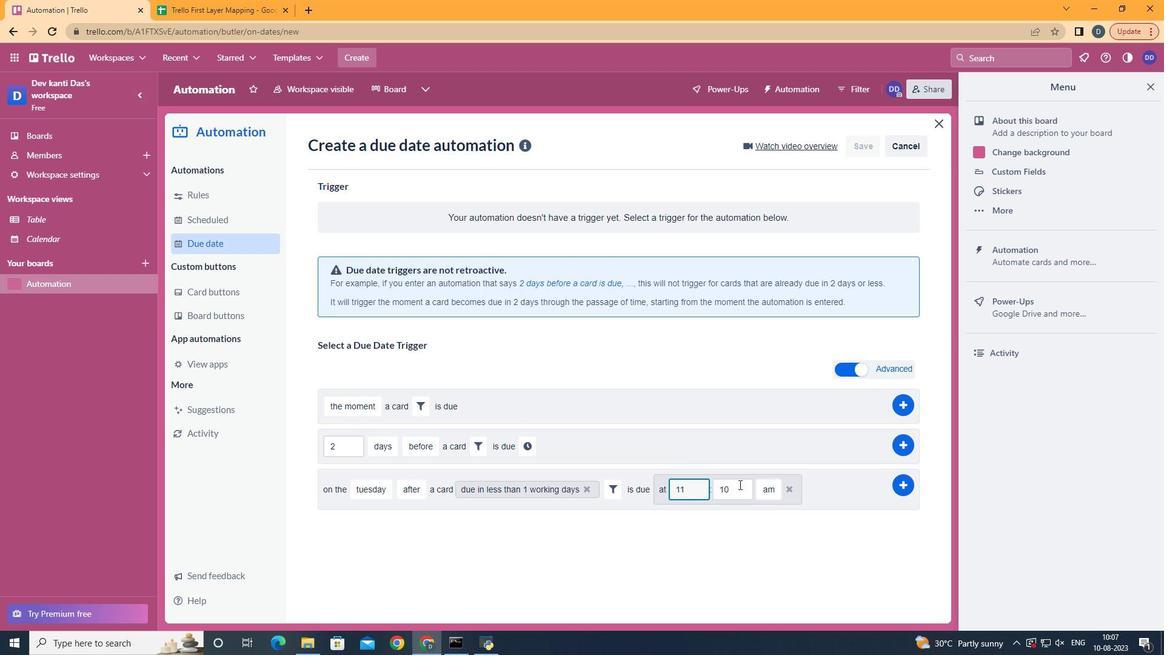 
Action: Mouse pressed left at (717, 497)
Screenshot: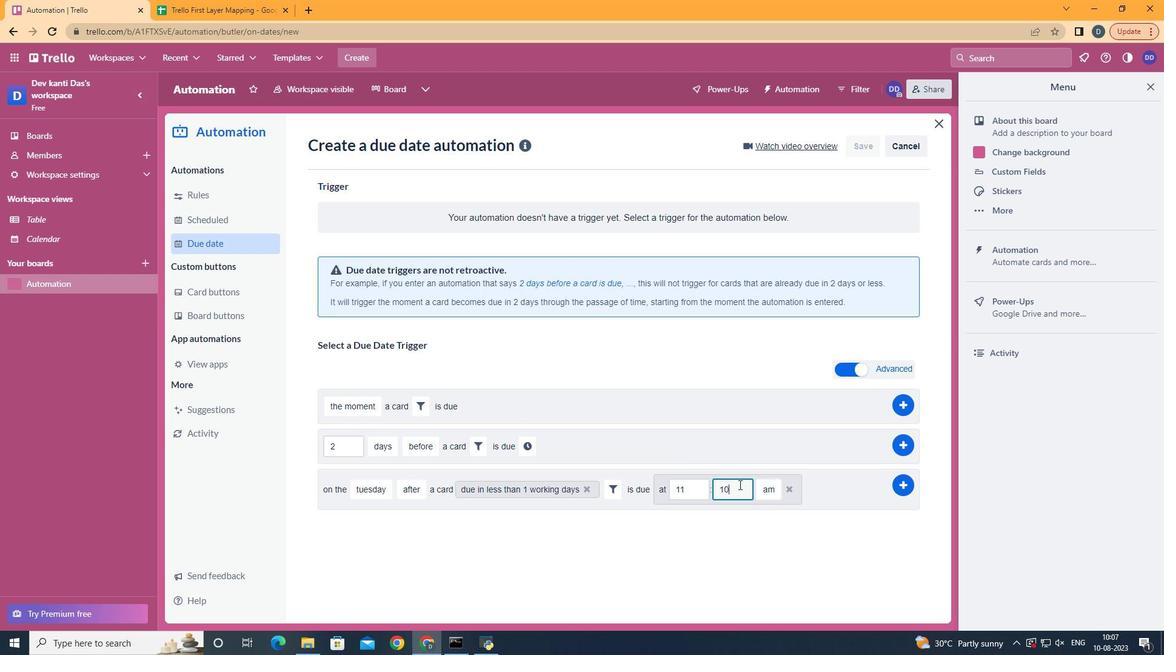 
Action: Key pressed <Key.backspace>
Screenshot: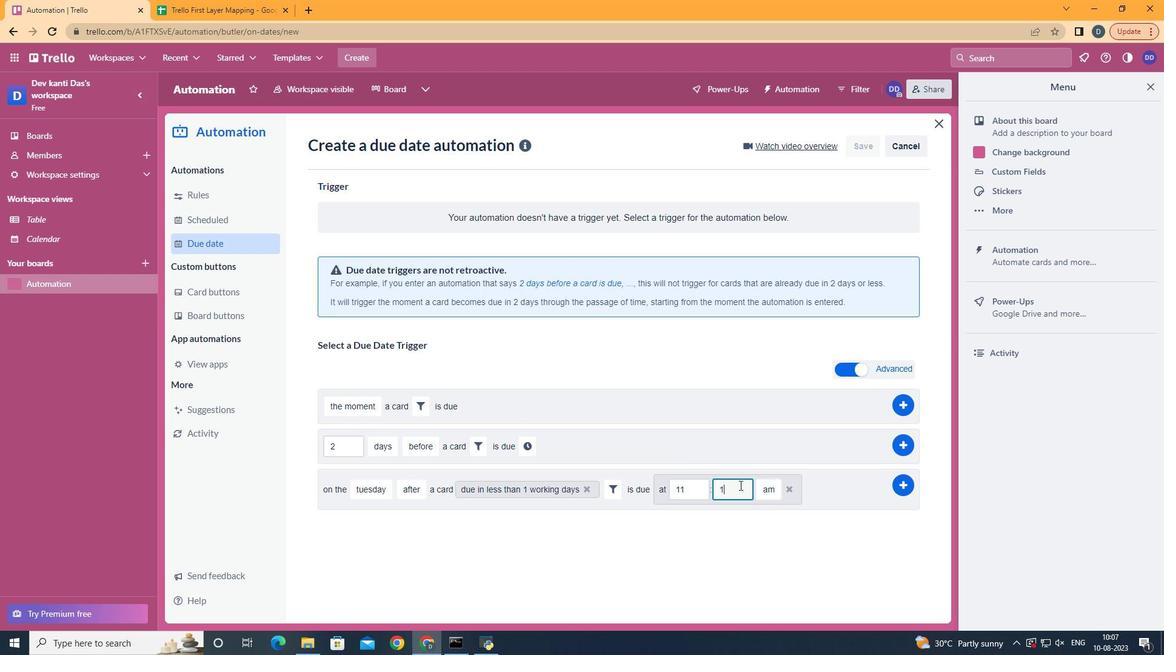 
Action: Mouse moved to (718, 498)
Screenshot: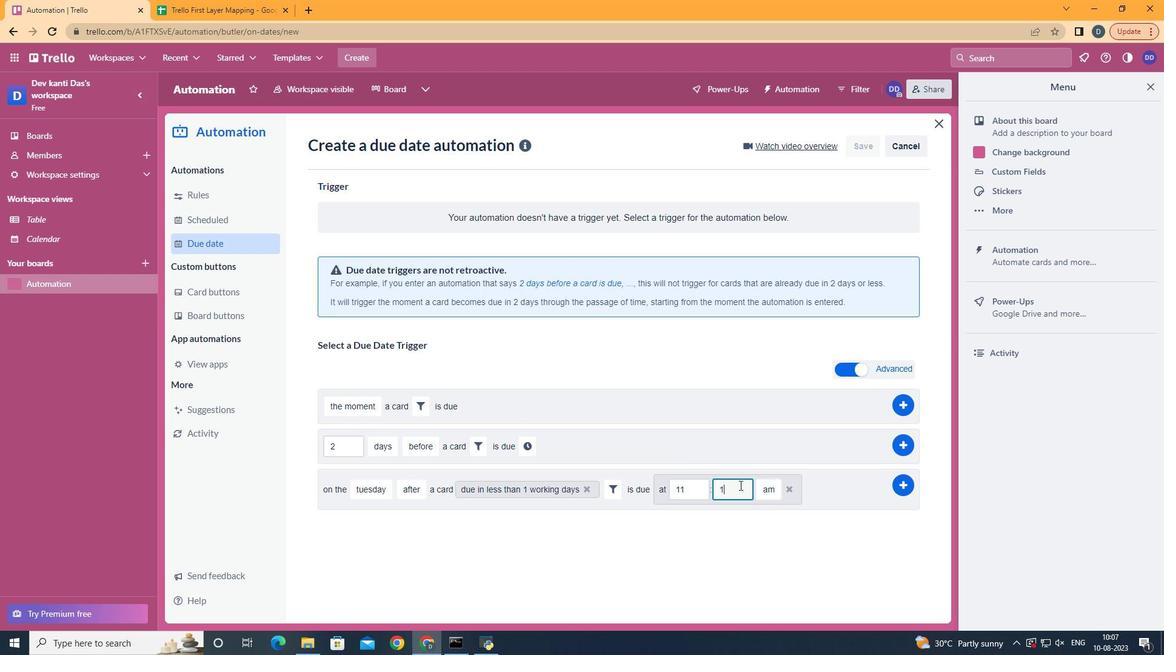 
Action: Key pressed <Key.backspace>00
Screenshot: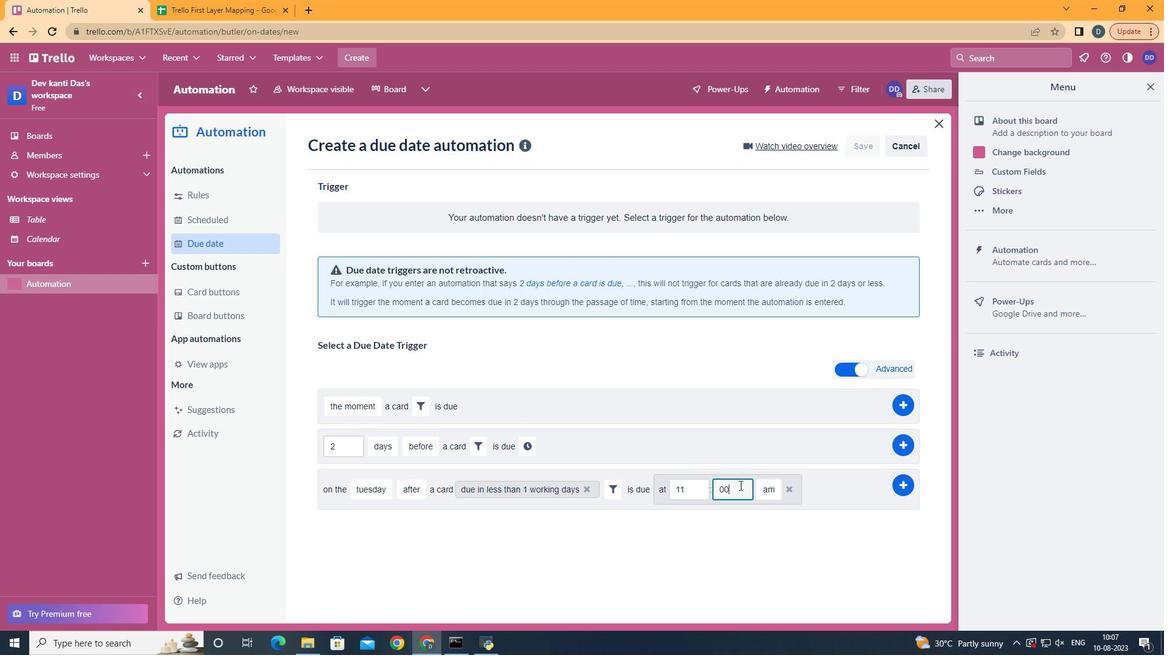 
Action: Mouse moved to (892, 502)
Screenshot: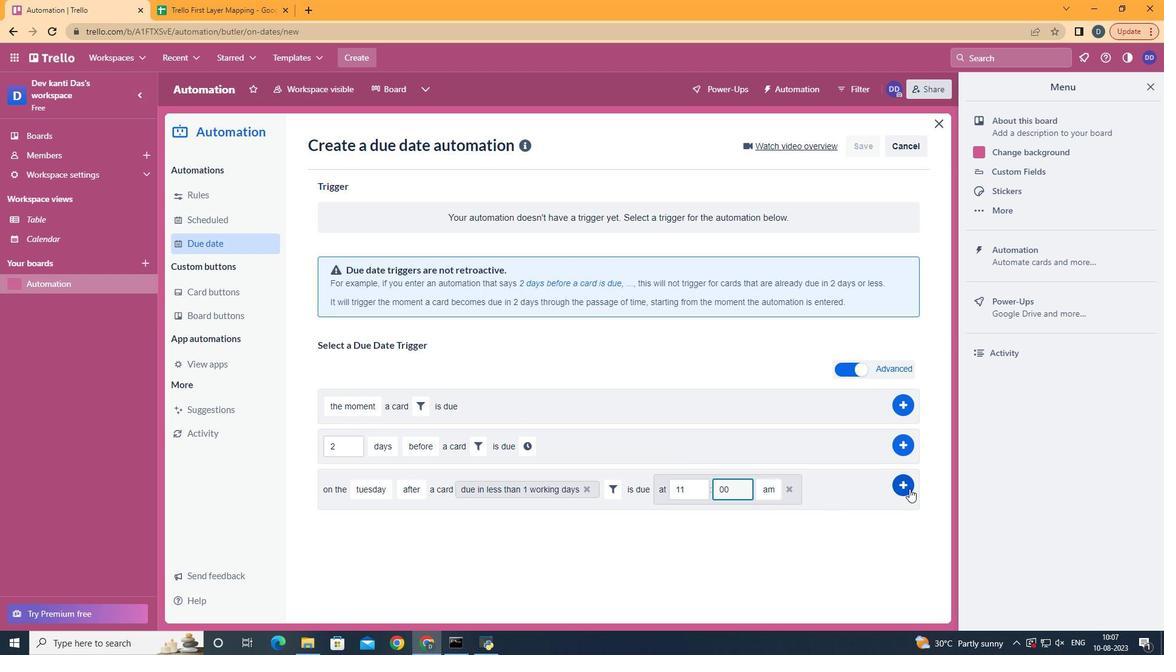 
Action: Mouse pressed left at (892, 502)
Screenshot: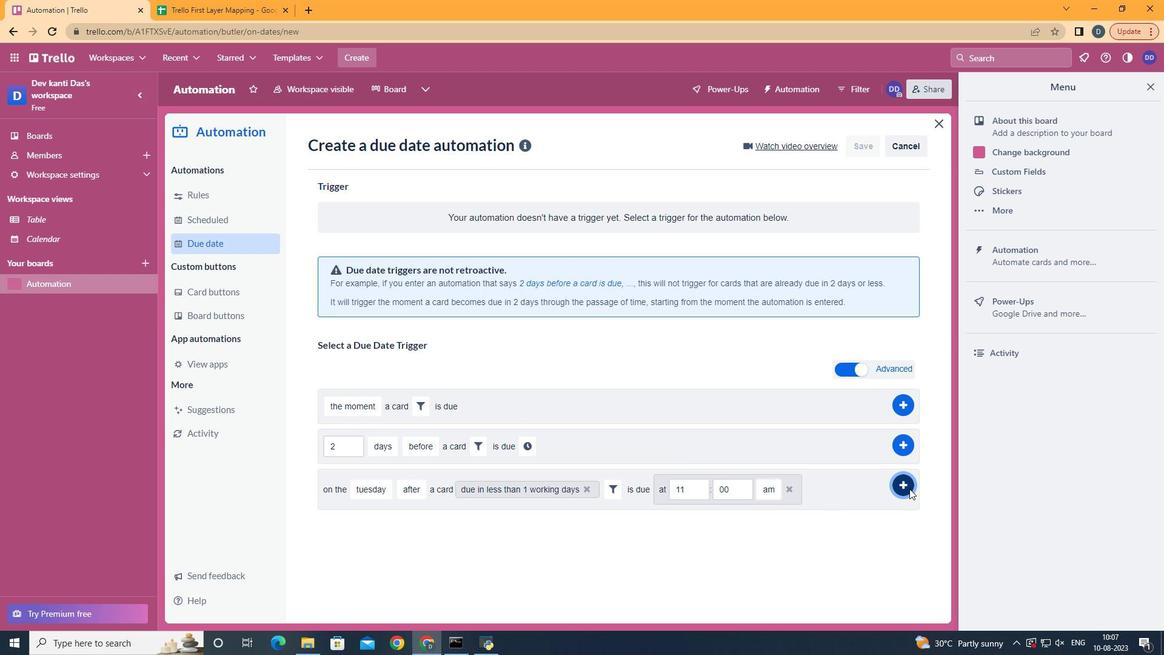 
Action: Mouse moved to (620, 278)
Screenshot: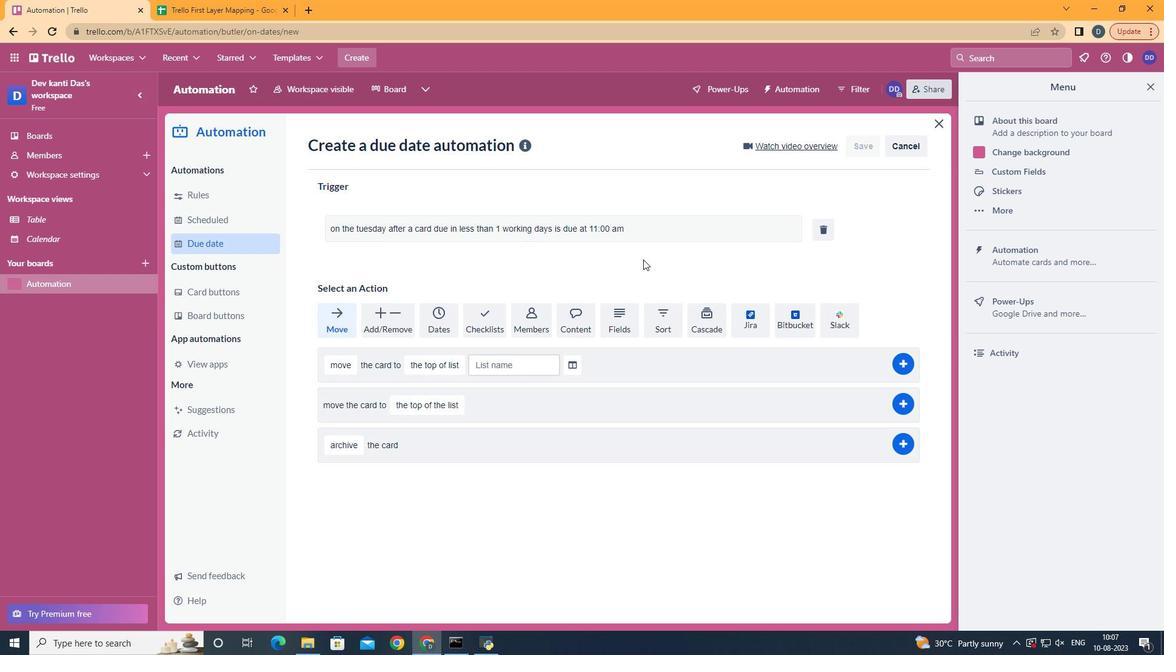 
